 Task: Use the formula "DMAX" in spreadsheet "Project portfolio".
Action: Mouse moved to (106, 96)
Screenshot: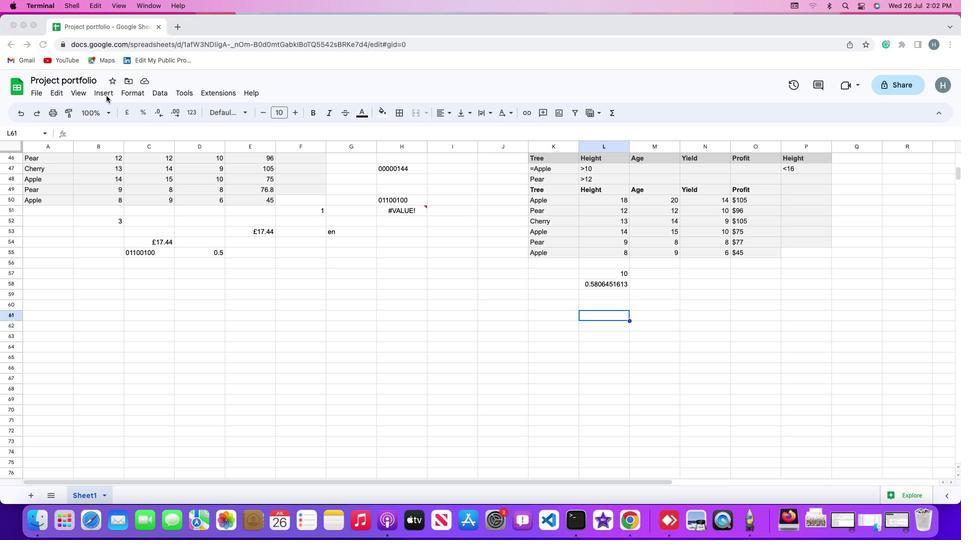 
Action: Mouse pressed left at (106, 96)
Screenshot: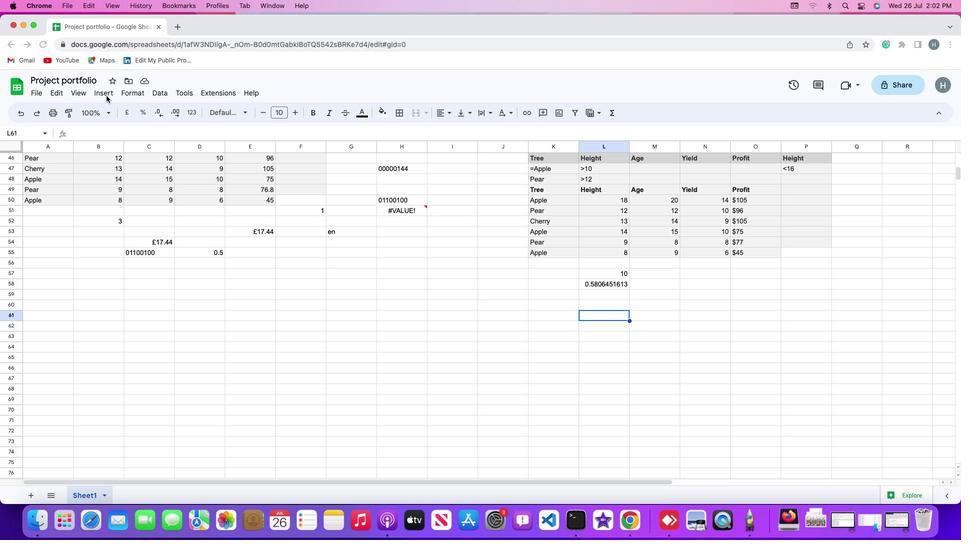 
Action: Mouse moved to (101, 94)
Screenshot: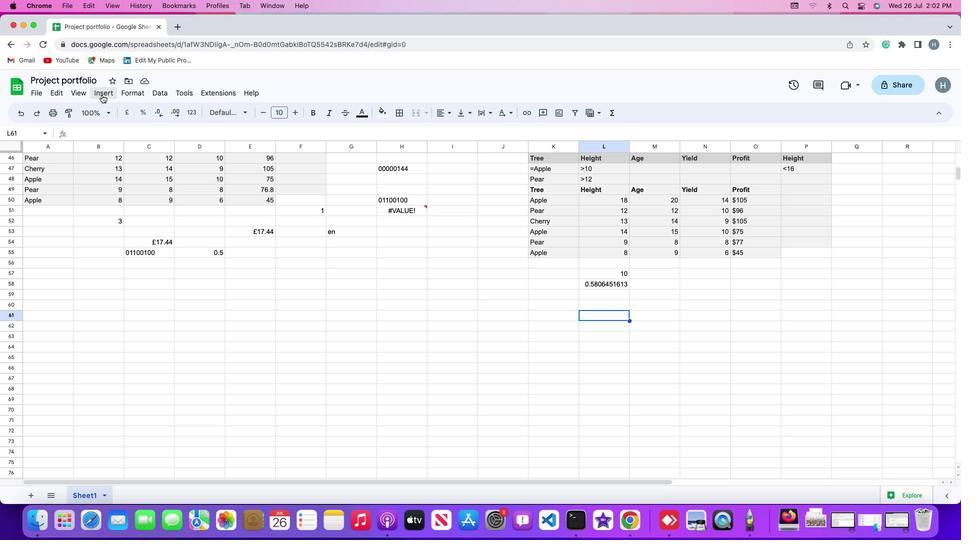 
Action: Mouse pressed left at (101, 94)
Screenshot: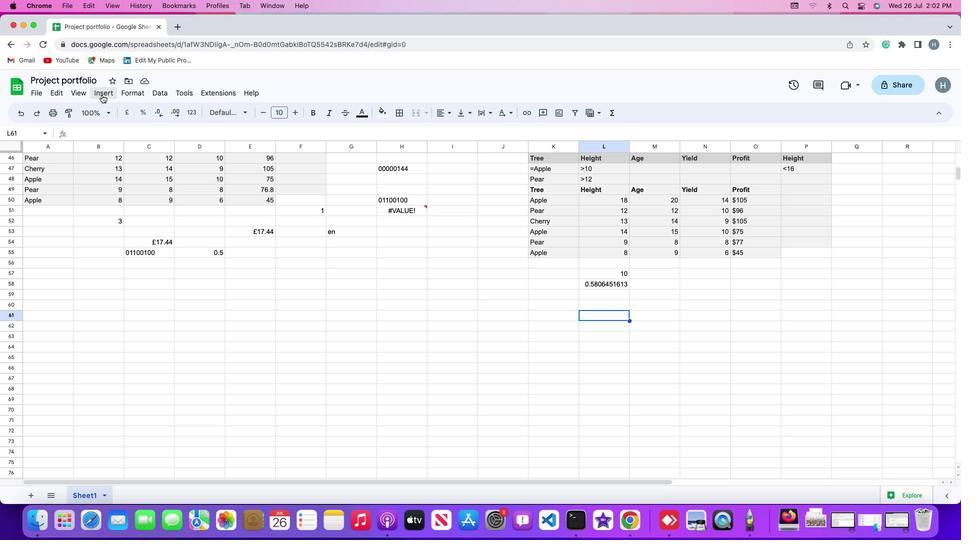 
Action: Mouse moved to (122, 258)
Screenshot: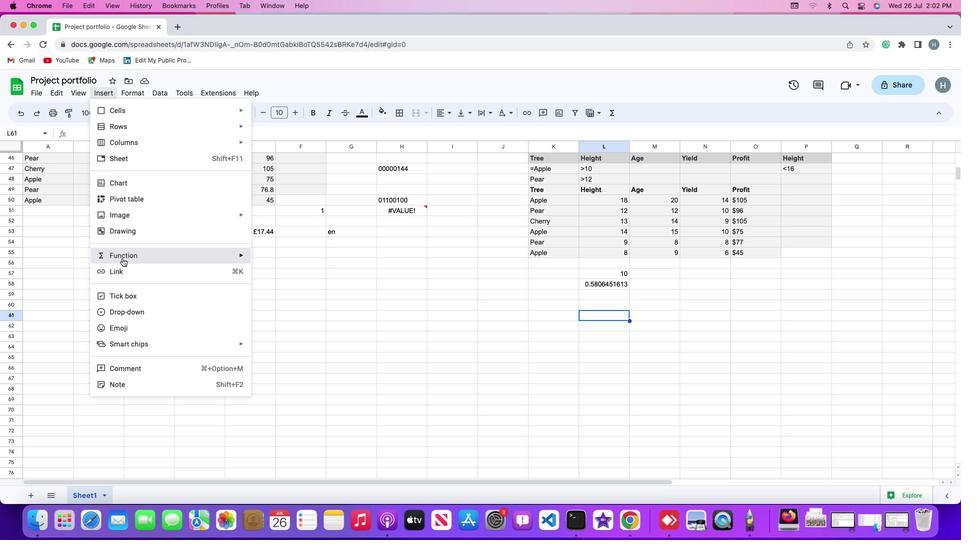 
Action: Mouse pressed left at (122, 258)
Screenshot: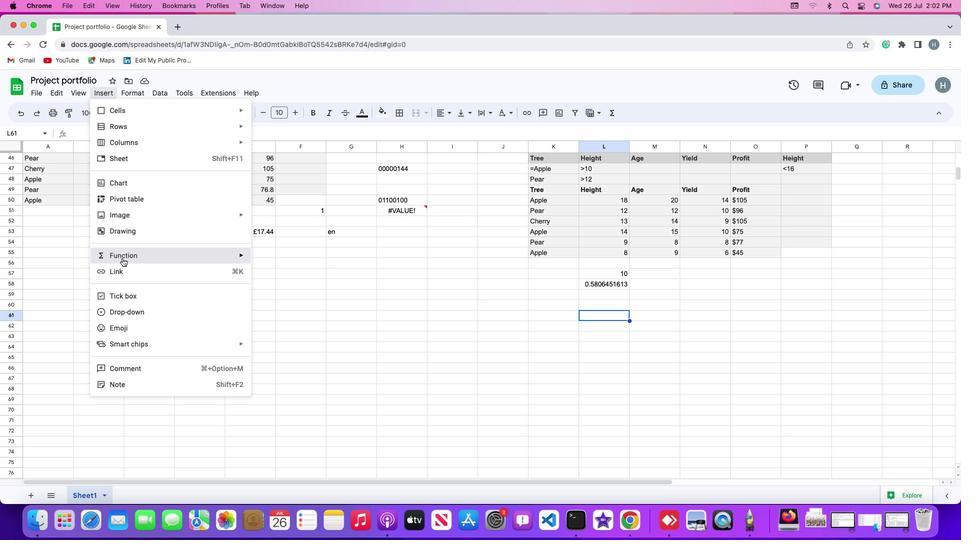 
Action: Mouse moved to (322, 212)
Screenshot: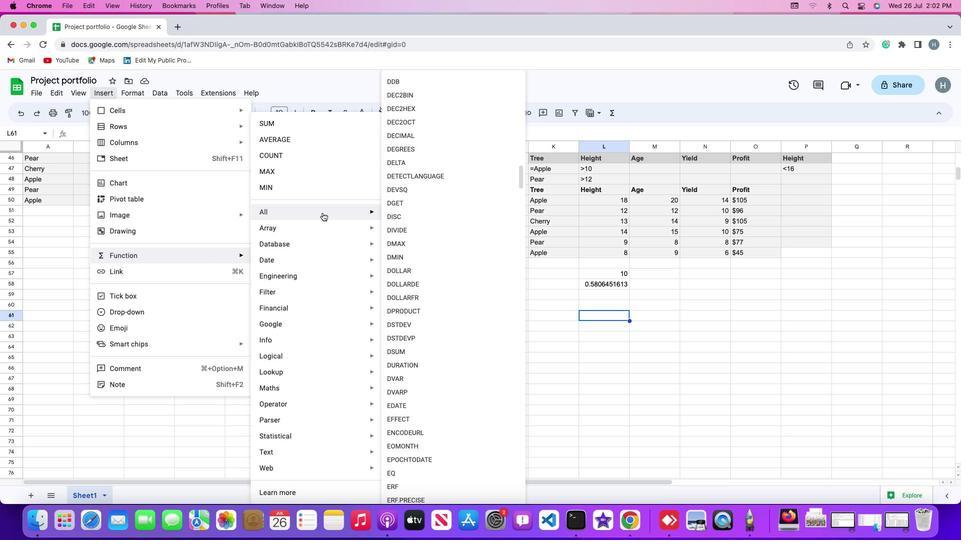 
Action: Mouse pressed left at (322, 212)
Screenshot: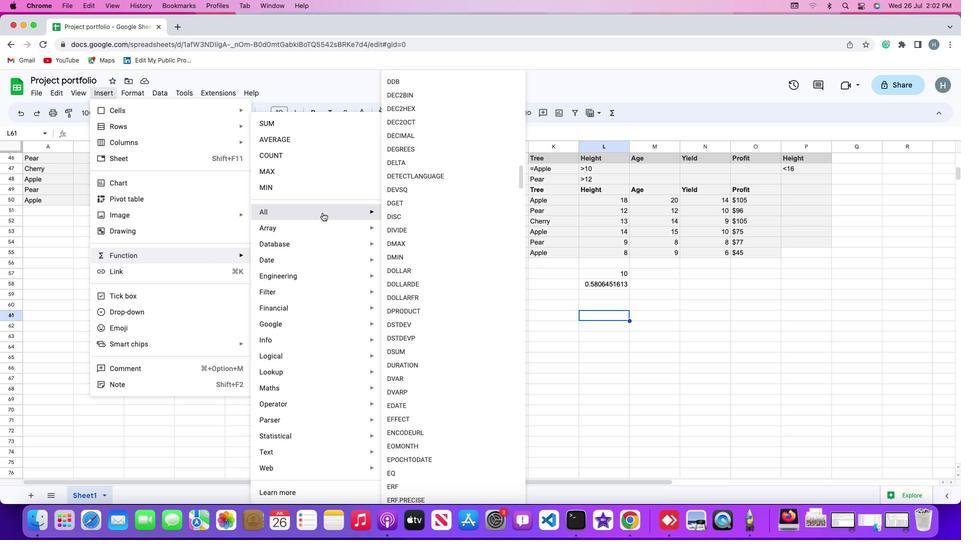 
Action: Mouse moved to (416, 246)
Screenshot: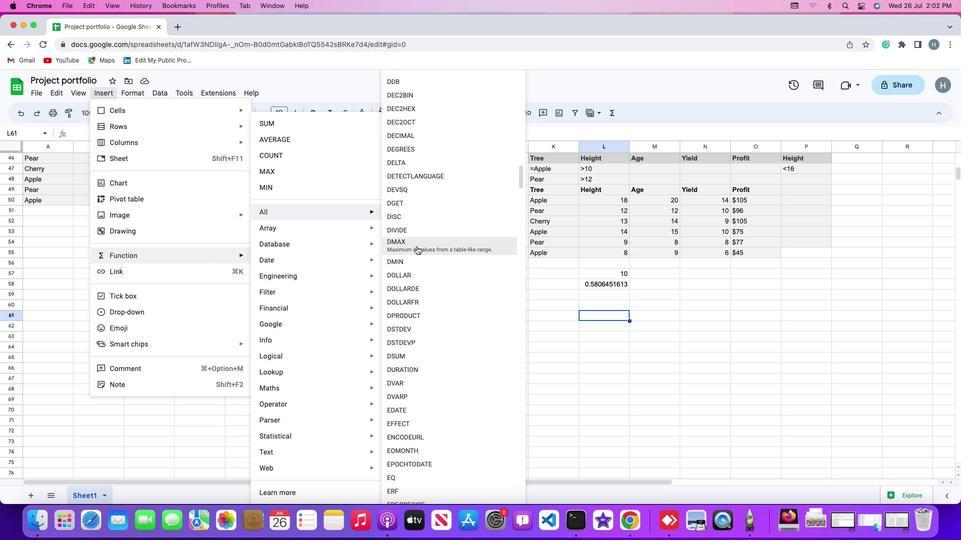 
Action: Mouse pressed left at (416, 246)
Screenshot: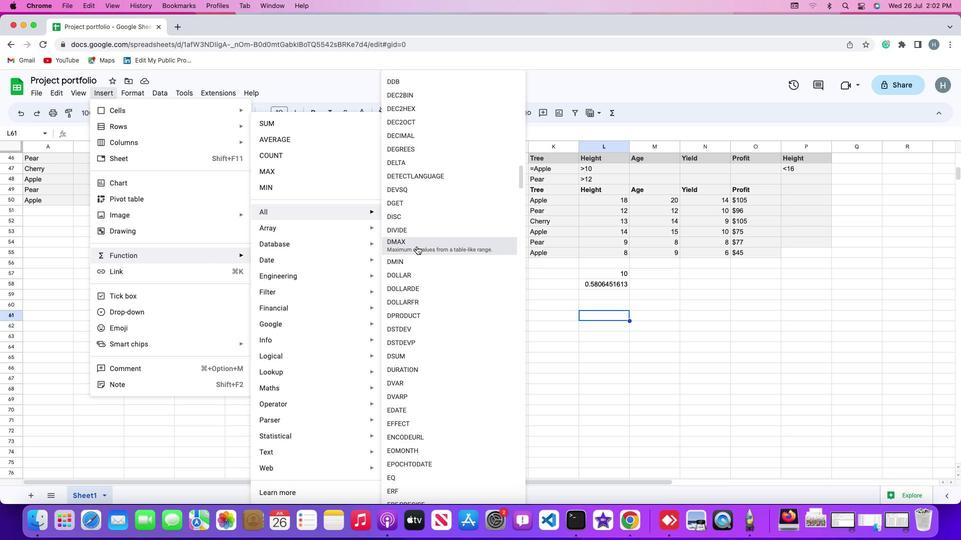 
Action: Mouse moved to (535, 190)
Screenshot: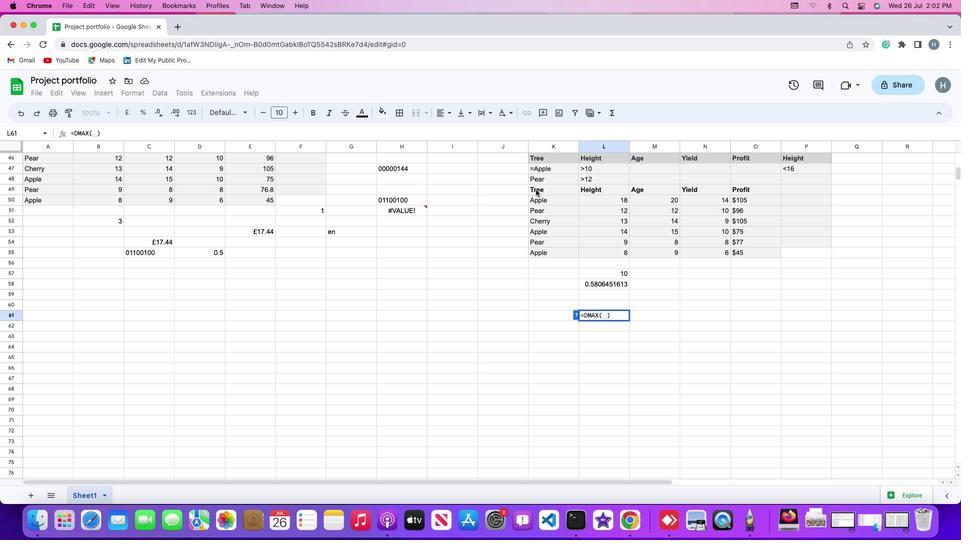 
Action: Mouse pressed left at (535, 190)
Screenshot: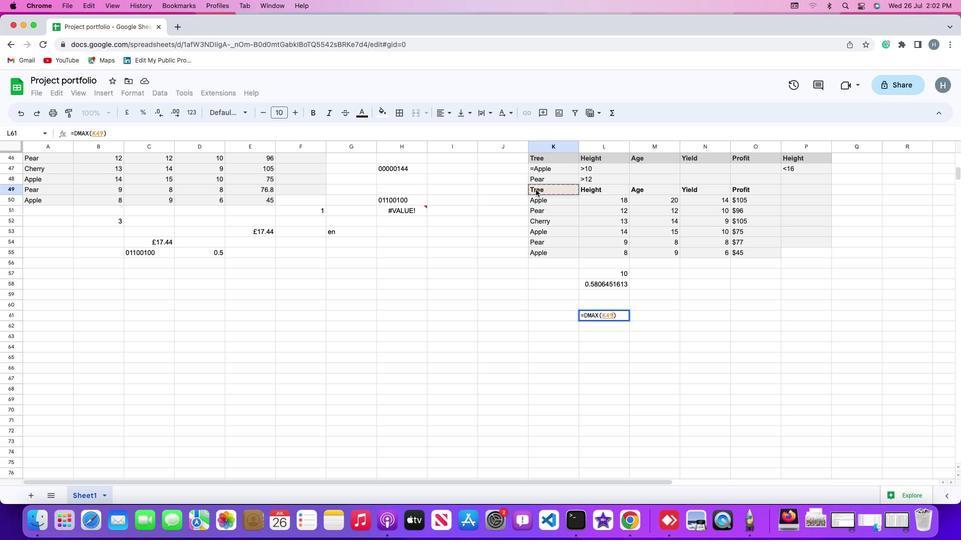 
Action: Mouse moved to (743, 253)
Screenshot: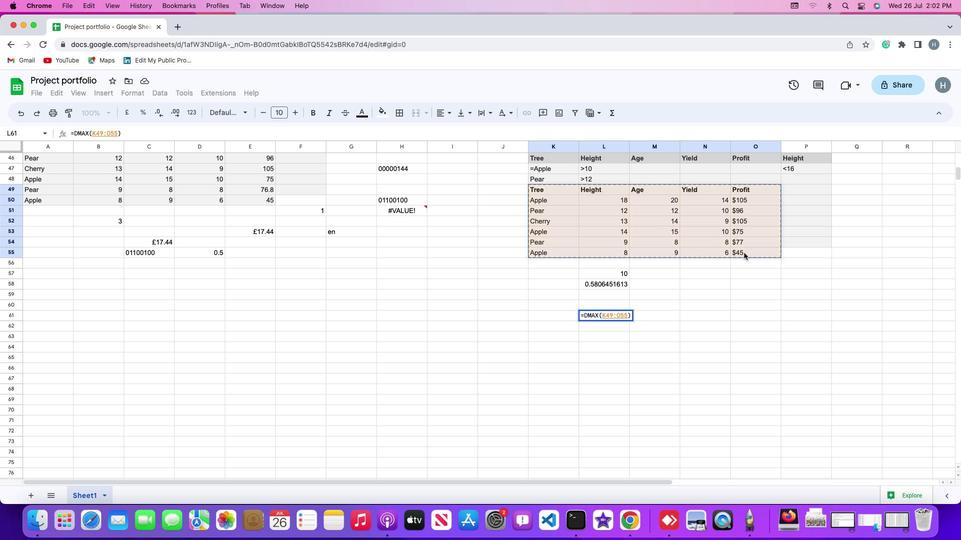 
Action: Key pressed ','
Screenshot: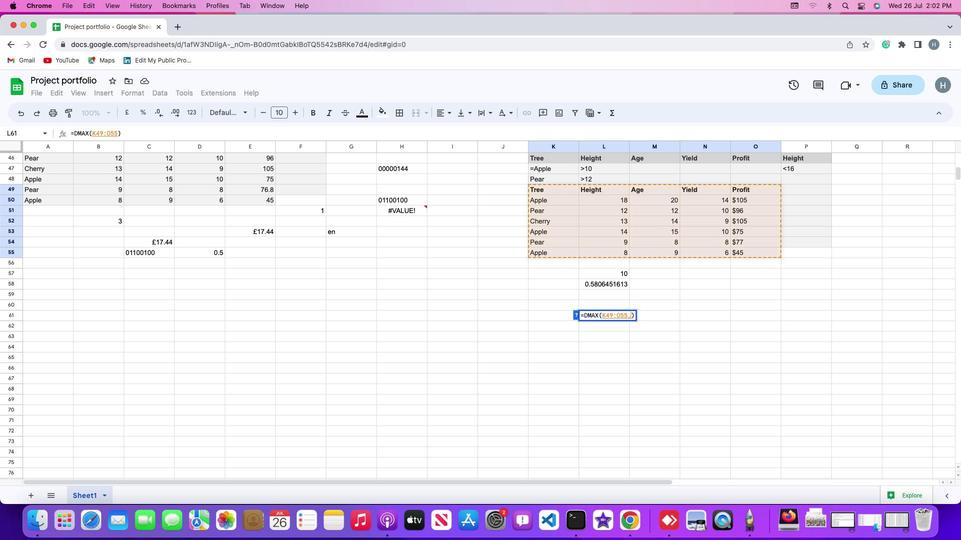 
Action: Mouse moved to (730, 252)
Screenshot: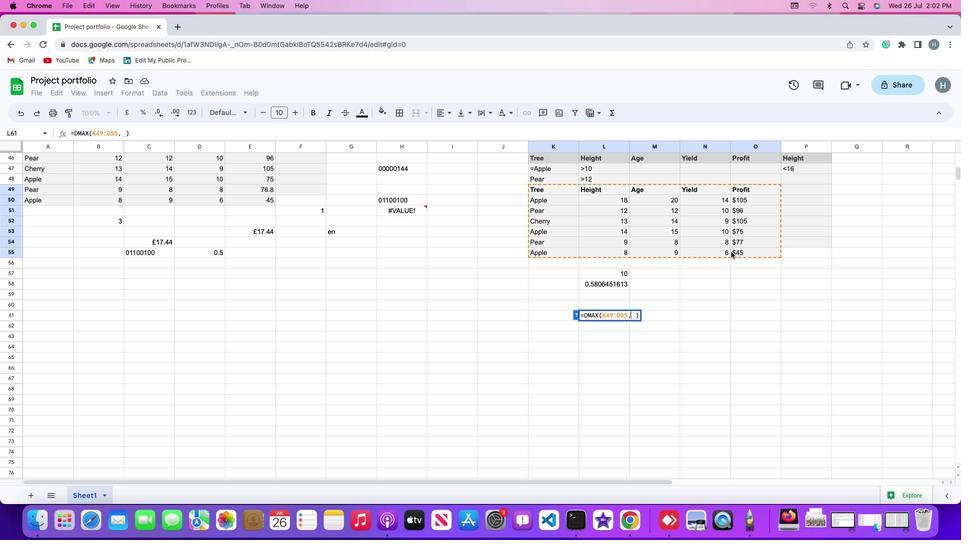 
Action: Key pressed Key.shift_r'"''y''i'
Screenshot: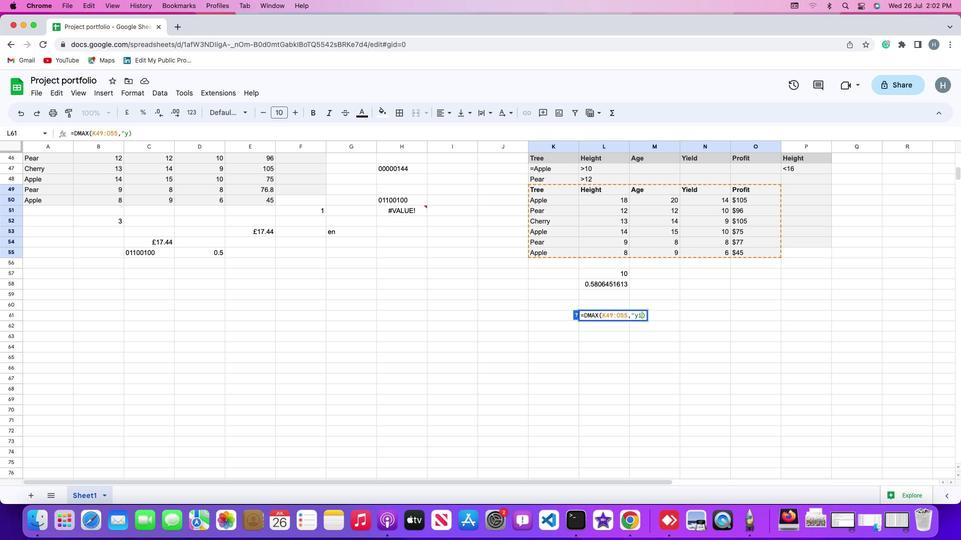 
Action: Mouse moved to (730, 252)
Screenshot: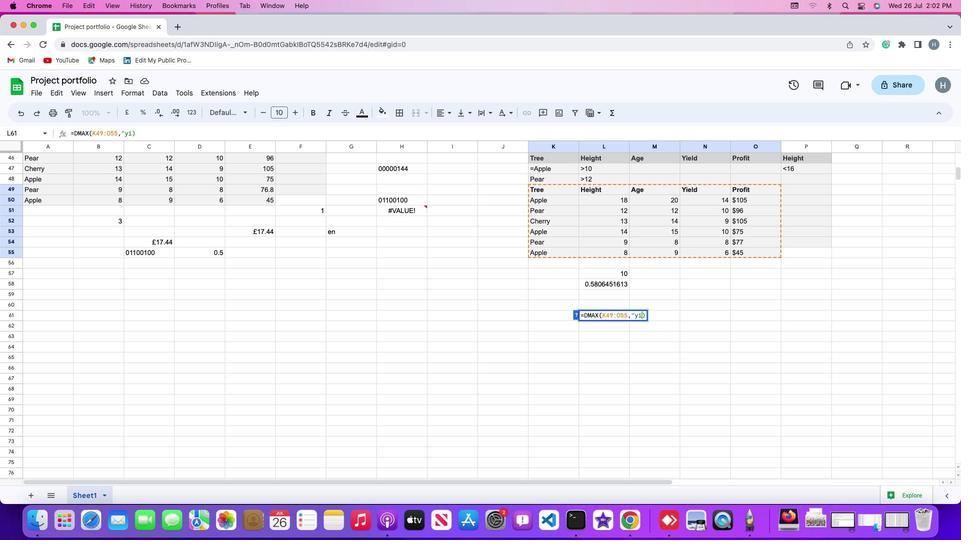 
Action: Key pressed 'e''l'
Screenshot: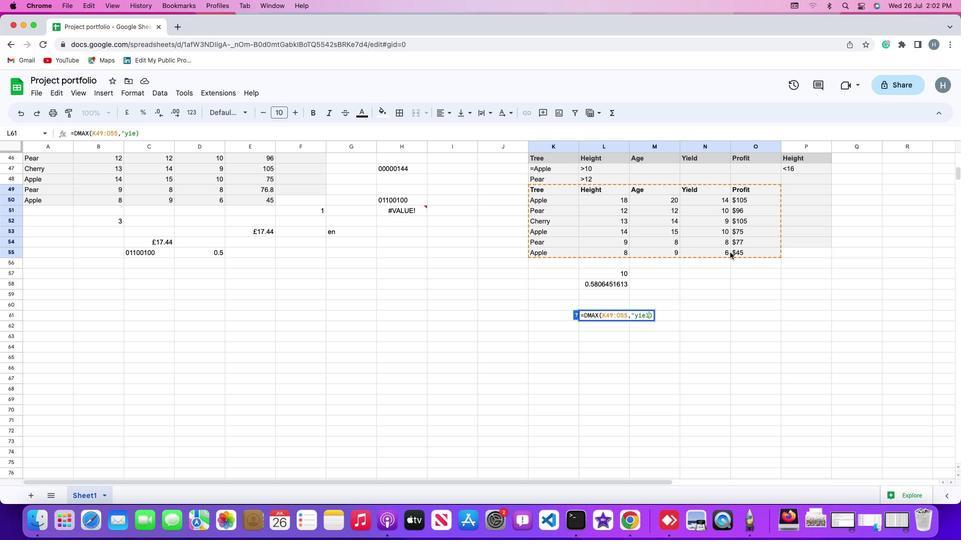 
Action: Mouse moved to (729, 252)
Screenshot: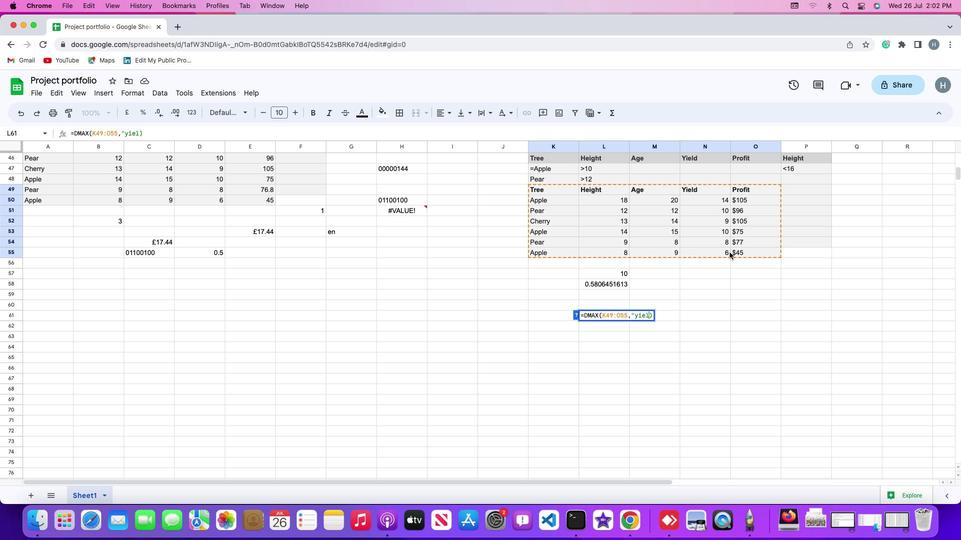 
Action: Key pressed 'd'Key.shift_r'"'
Screenshot: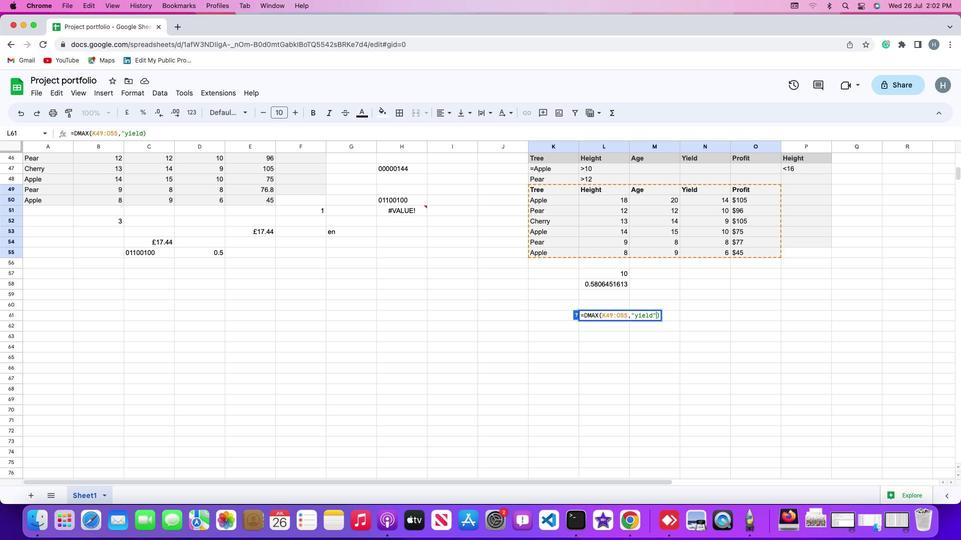 
Action: Mouse moved to (537, 164)
Screenshot: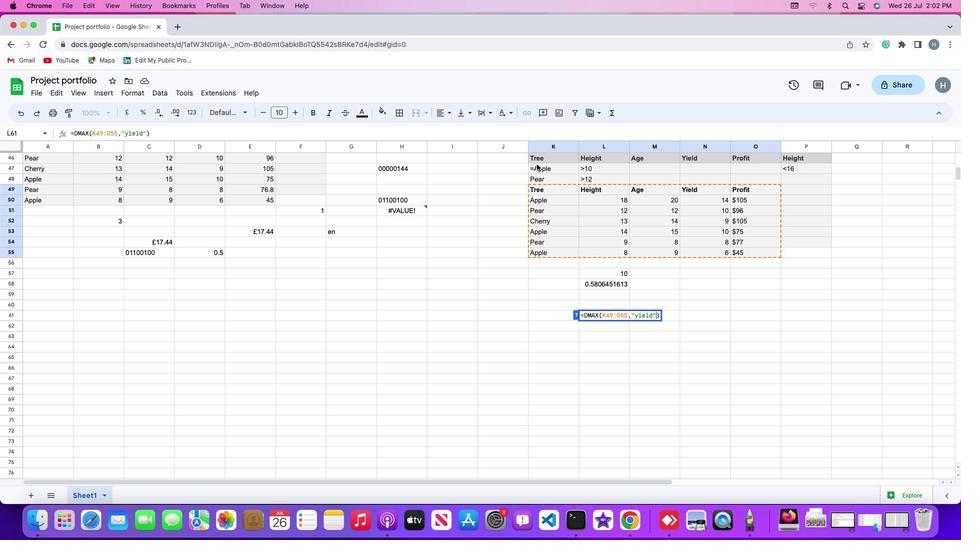 
Action: Key pressed ','
Screenshot: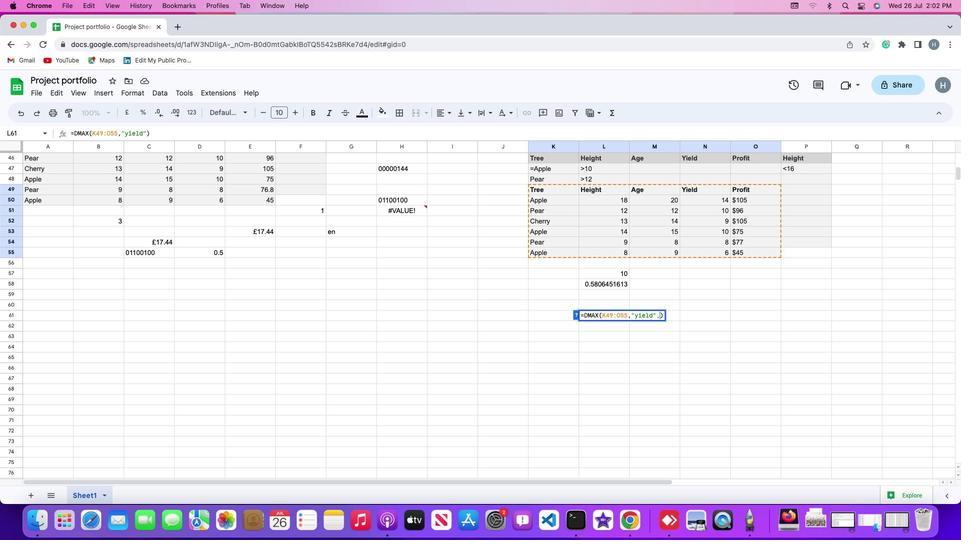 
Action: Mouse moved to (534, 155)
Screenshot: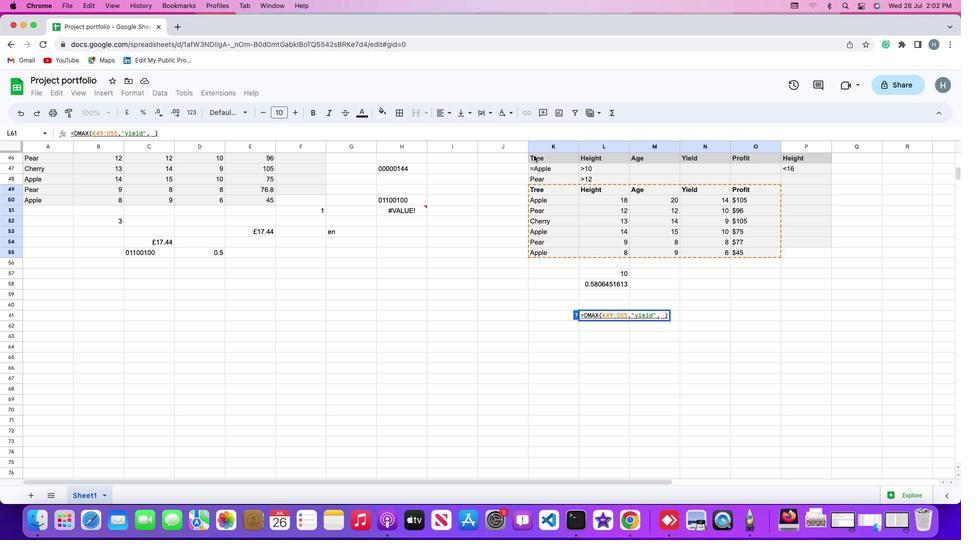 
Action: Mouse pressed left at (534, 155)
Screenshot: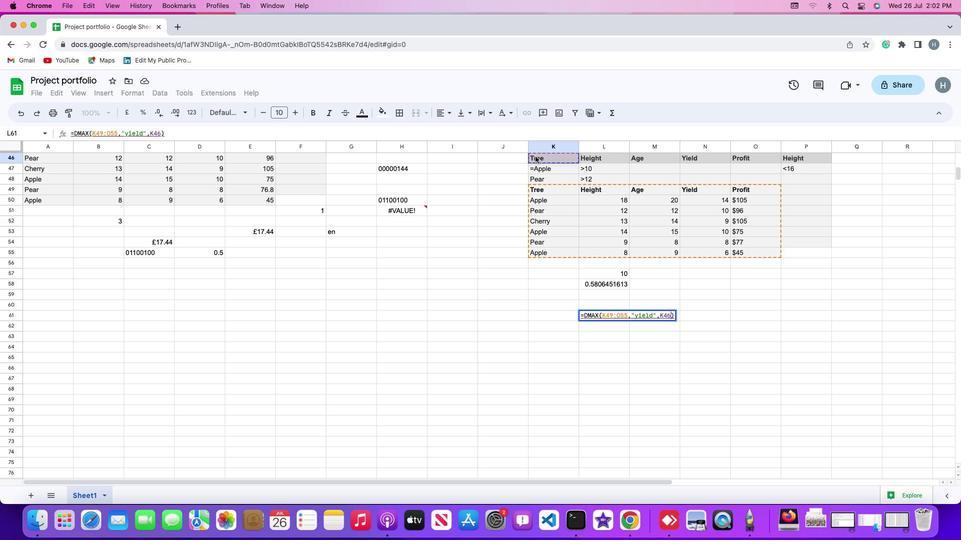 
Action: Mouse moved to (785, 176)
Screenshot: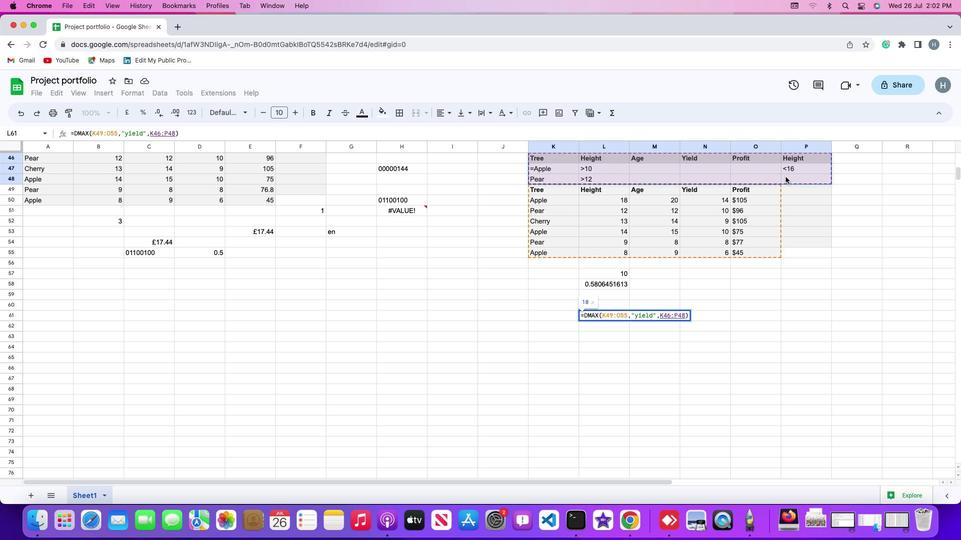 
Action: Key pressed Key.enter
Screenshot: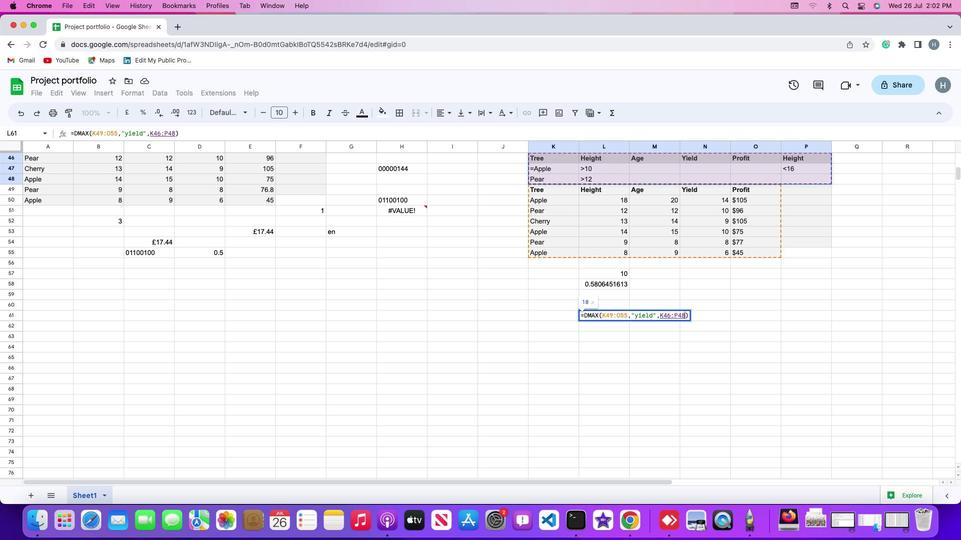 
Action: Mouse moved to (784, 177)
Screenshot: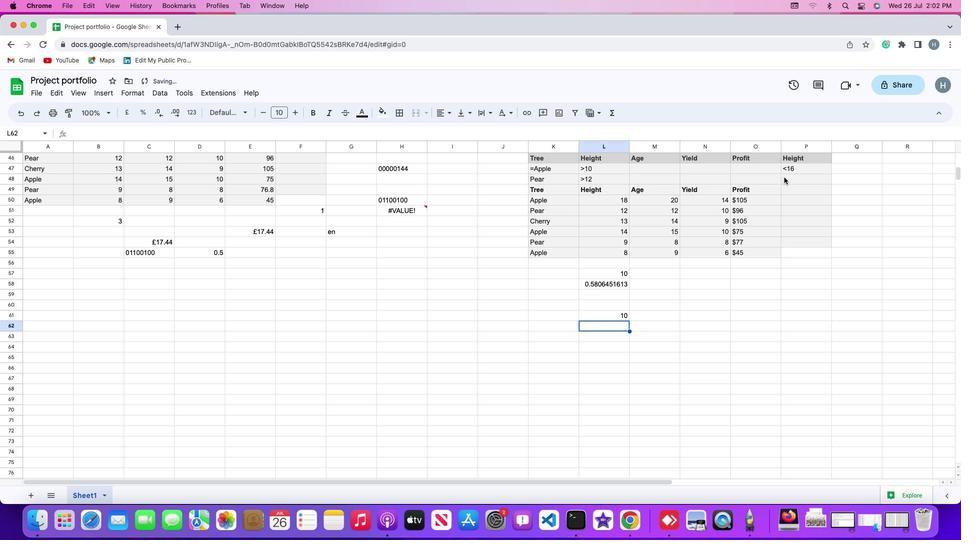 
